Task: Create a due date automation trigger when advanced on, on the monday before a card is due add fields with custom field "Resume" set to a date more than 1 days ago at 11:00 AM.
Action: Mouse moved to (977, 79)
Screenshot: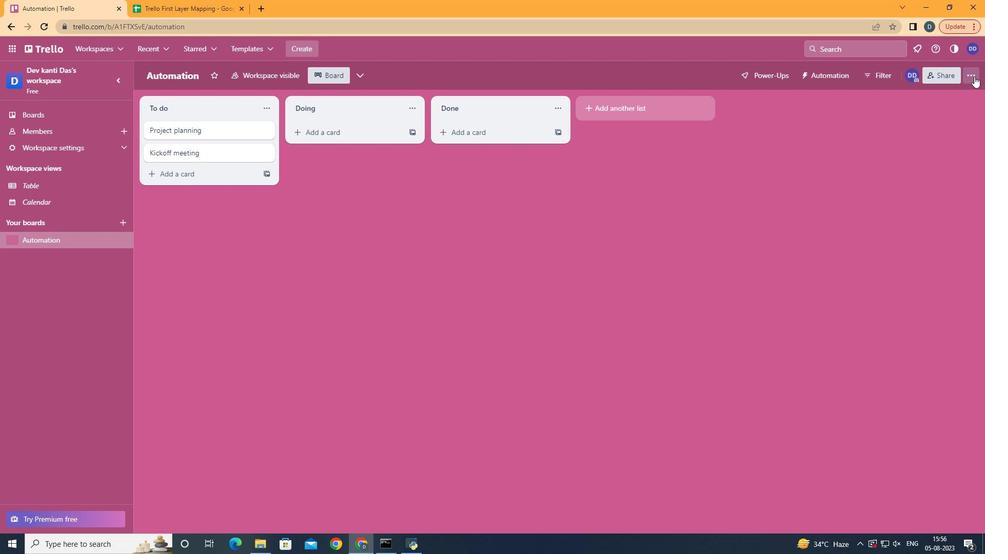 
Action: Mouse pressed left at (977, 79)
Screenshot: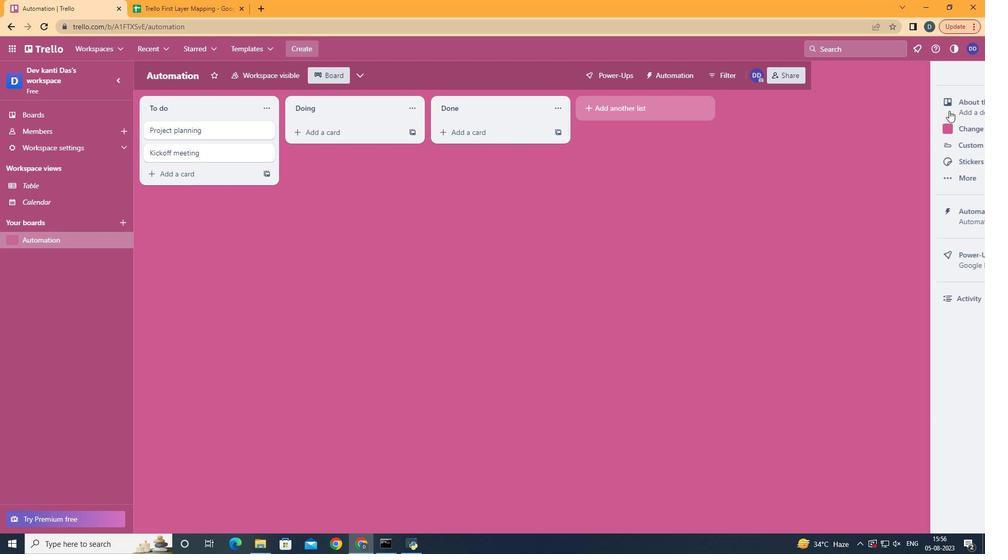 
Action: Mouse moved to (903, 211)
Screenshot: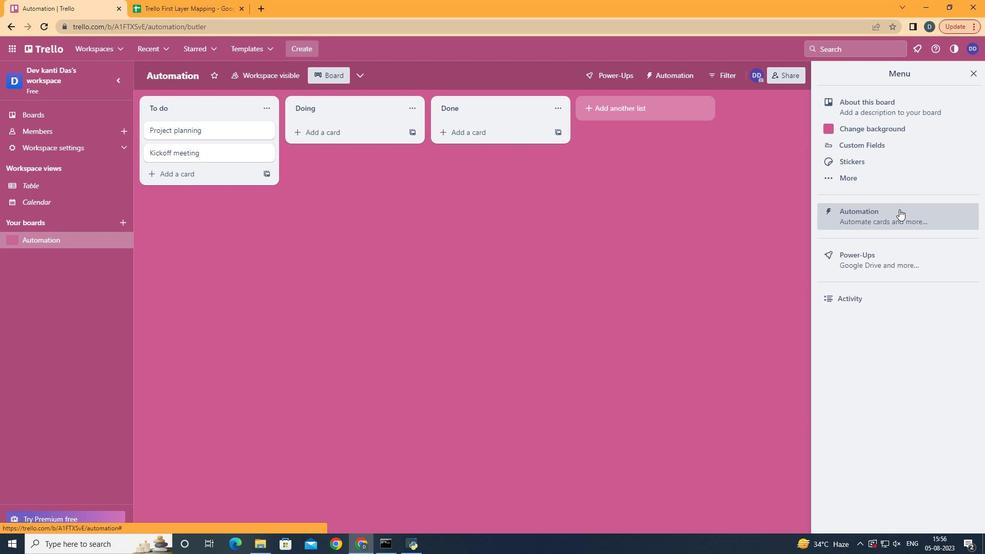 
Action: Mouse pressed left at (903, 211)
Screenshot: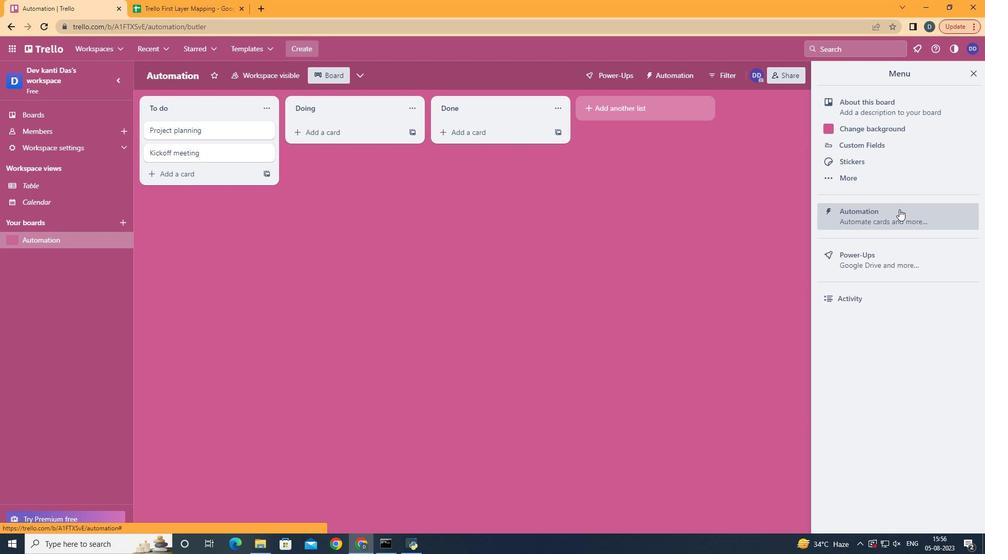 
Action: Mouse moved to (212, 207)
Screenshot: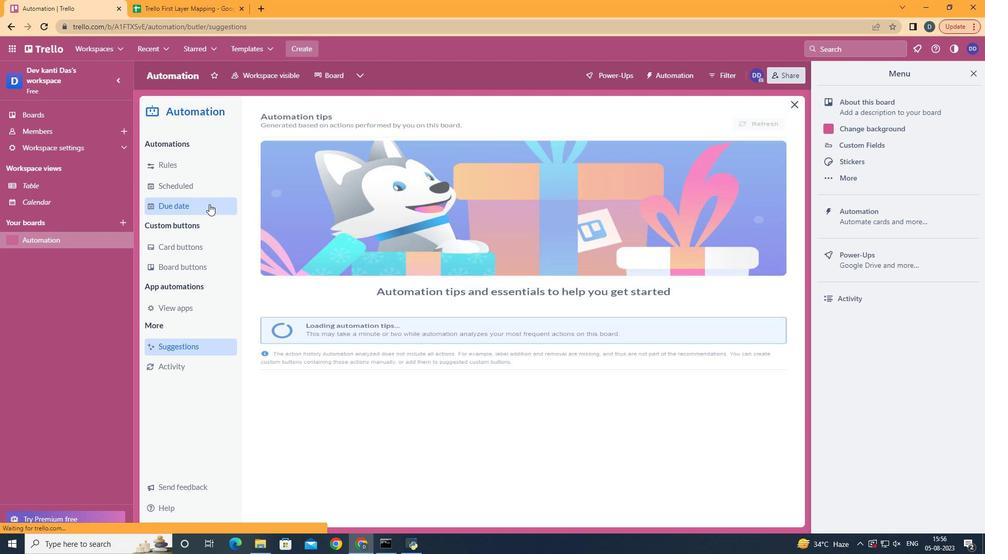 
Action: Mouse pressed left at (212, 207)
Screenshot: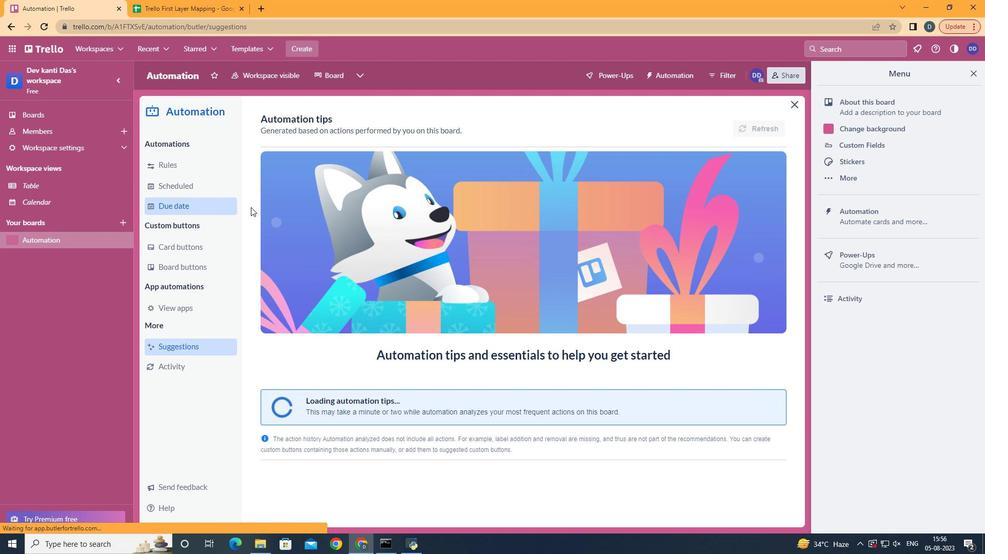 
Action: Mouse moved to (734, 126)
Screenshot: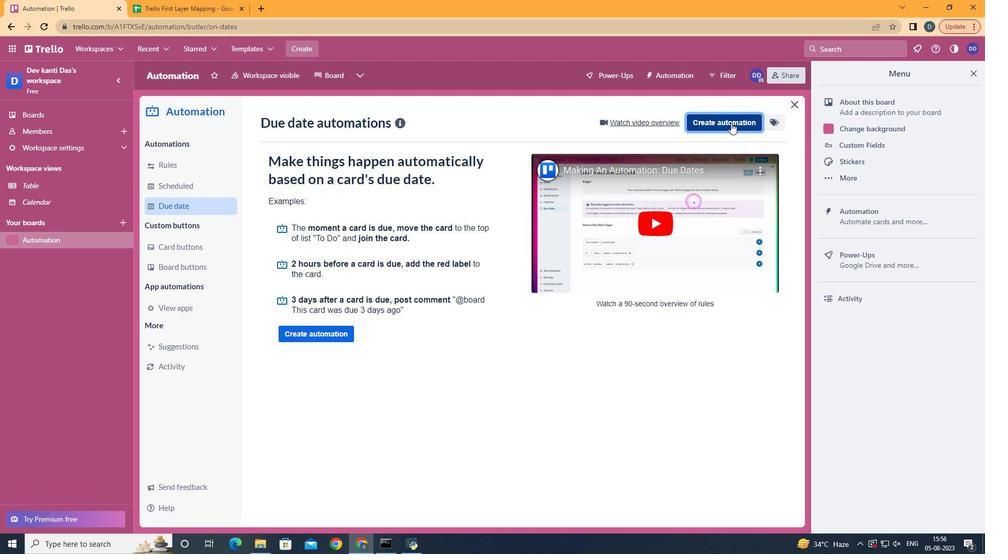 
Action: Mouse pressed left at (734, 126)
Screenshot: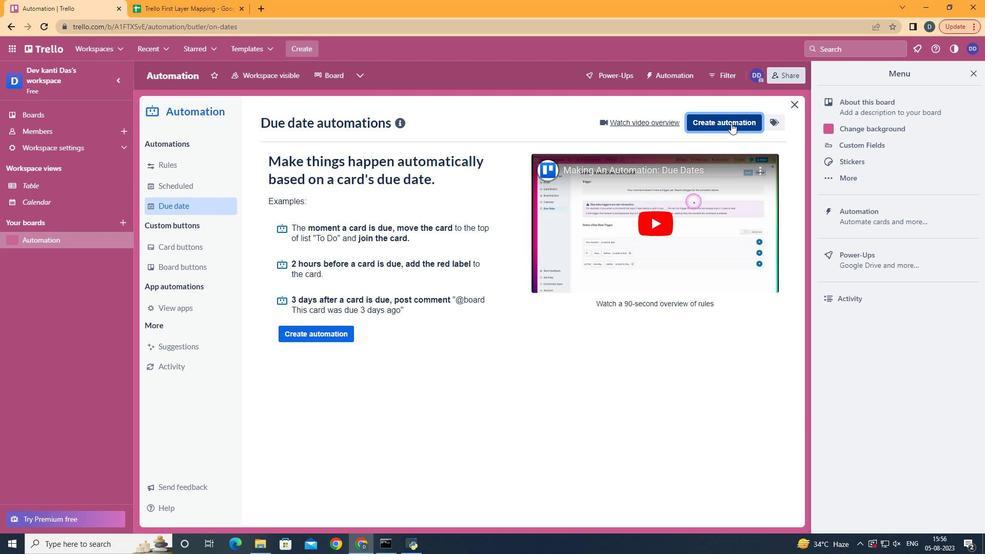 
Action: Mouse moved to (575, 218)
Screenshot: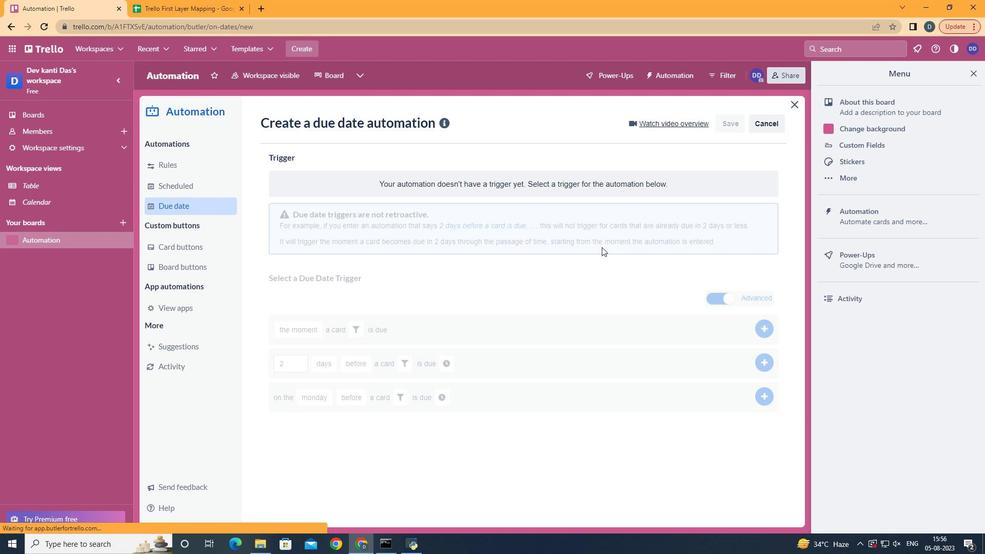 
Action: Mouse pressed left at (575, 218)
Screenshot: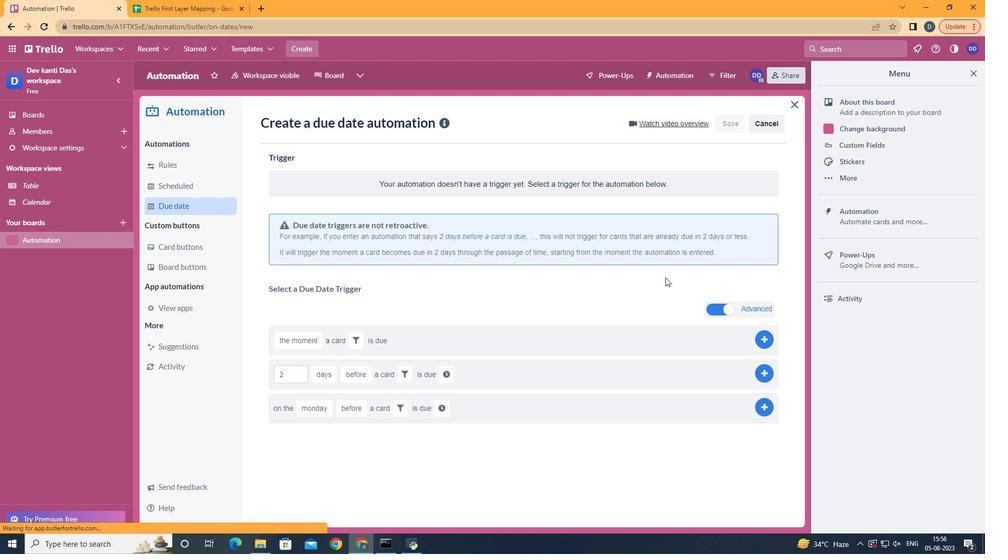 
Action: Mouse moved to (325, 278)
Screenshot: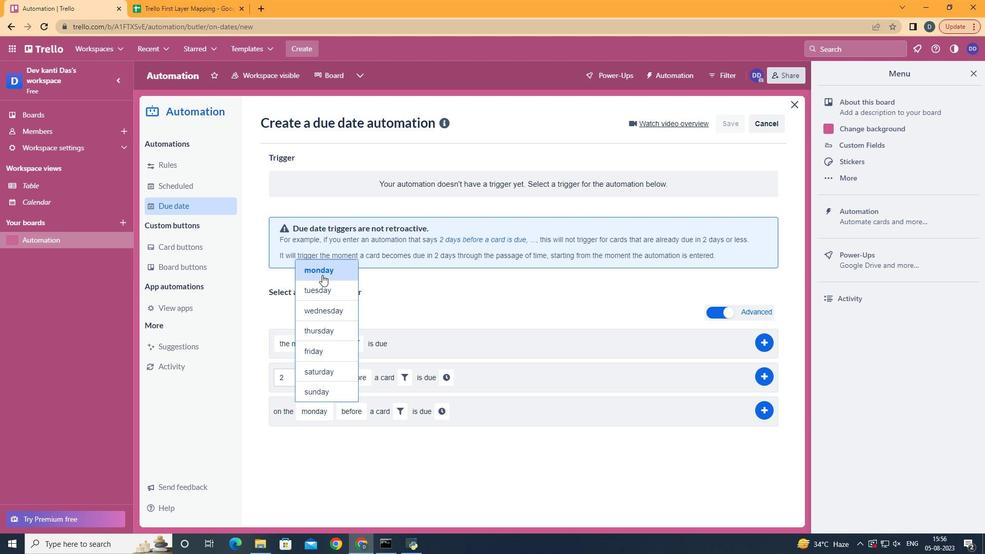 
Action: Mouse pressed left at (325, 278)
Screenshot: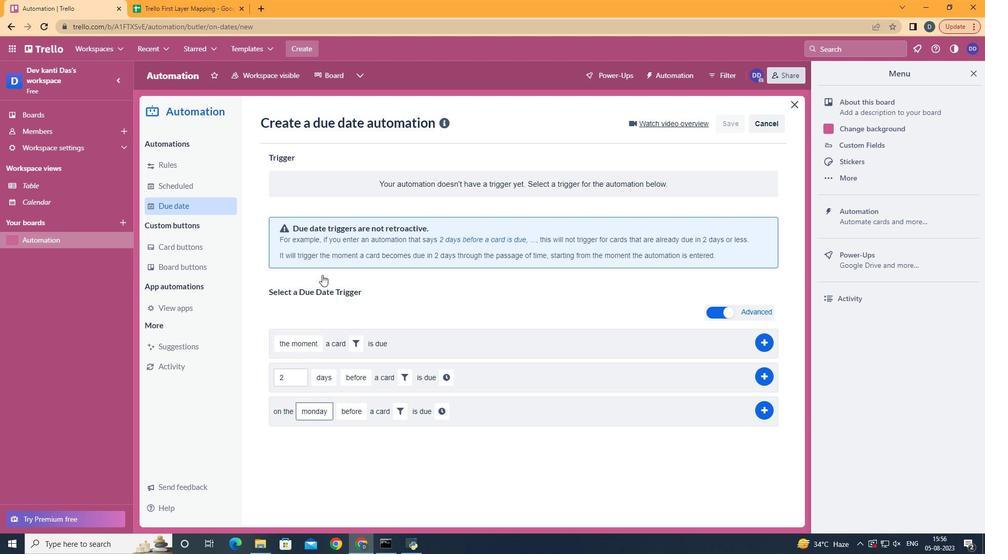 
Action: Mouse moved to (358, 429)
Screenshot: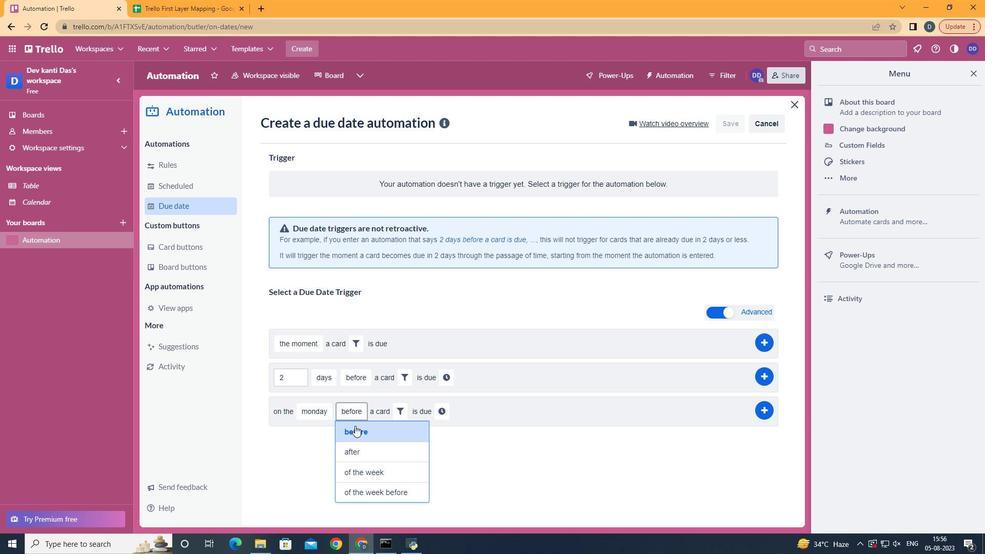 
Action: Mouse pressed left at (358, 429)
Screenshot: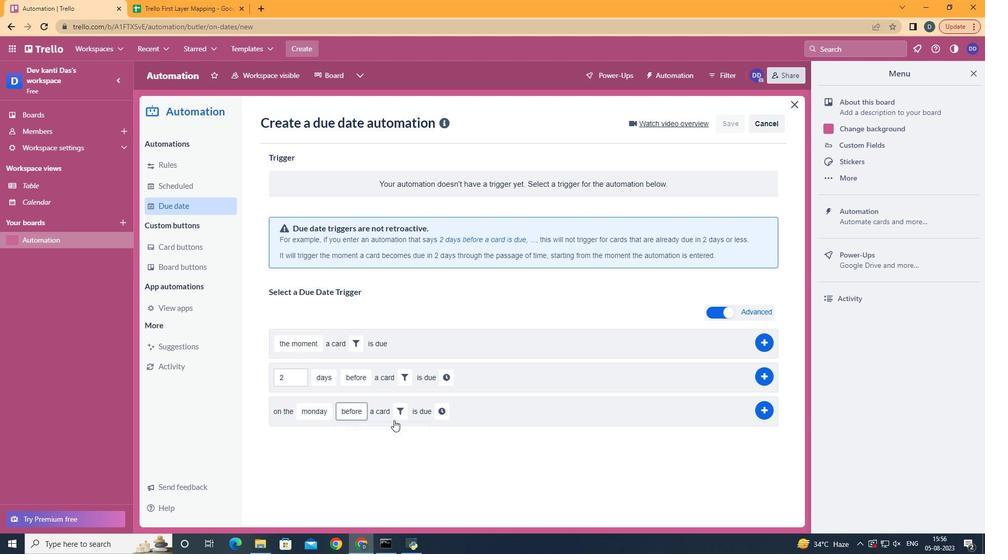 
Action: Mouse moved to (400, 422)
Screenshot: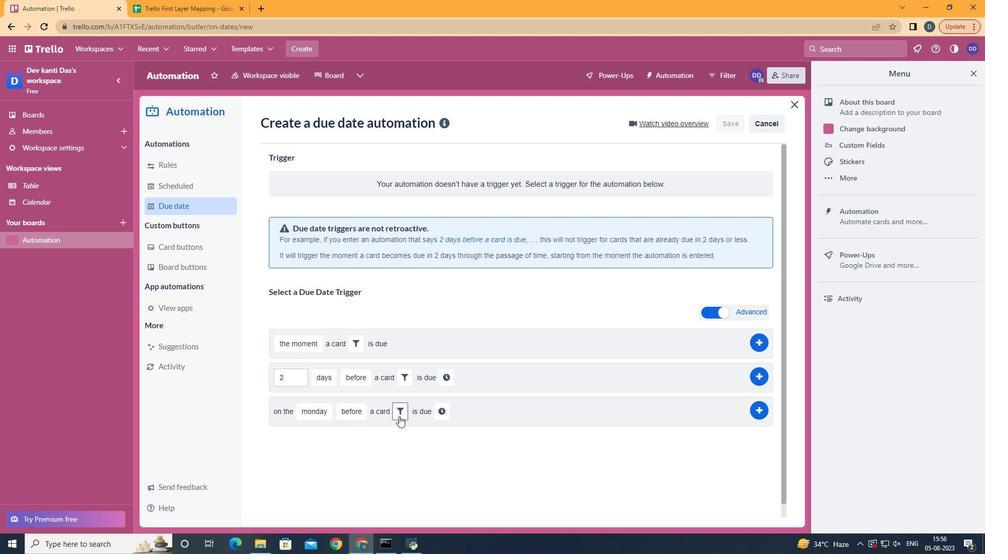 
Action: Mouse pressed left at (400, 422)
Screenshot: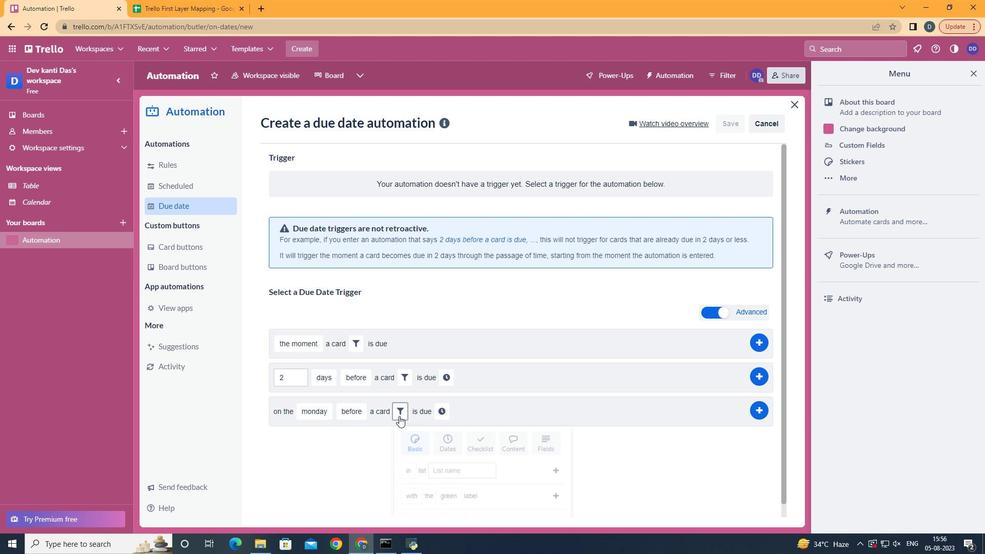 
Action: Mouse moved to (582, 449)
Screenshot: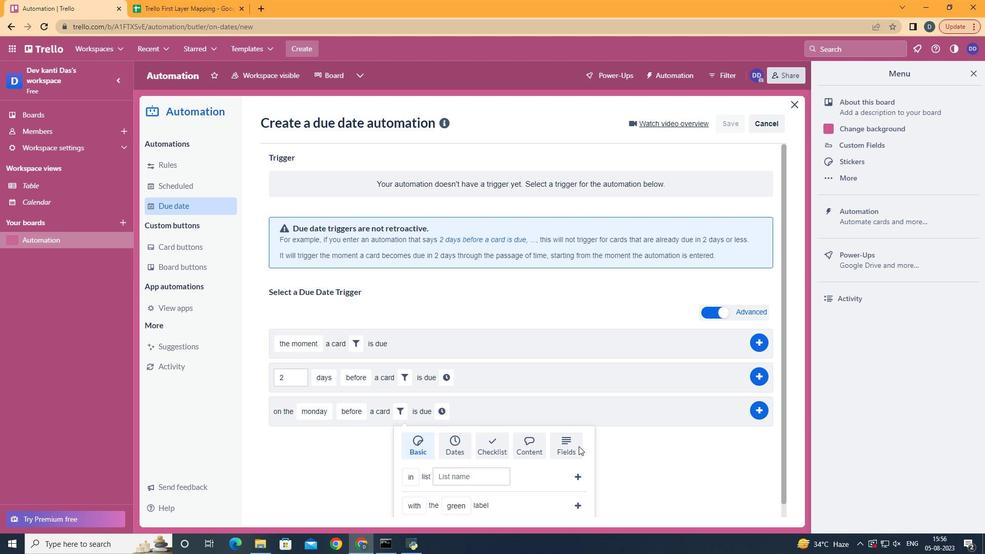 
Action: Mouse pressed left at (582, 449)
Screenshot: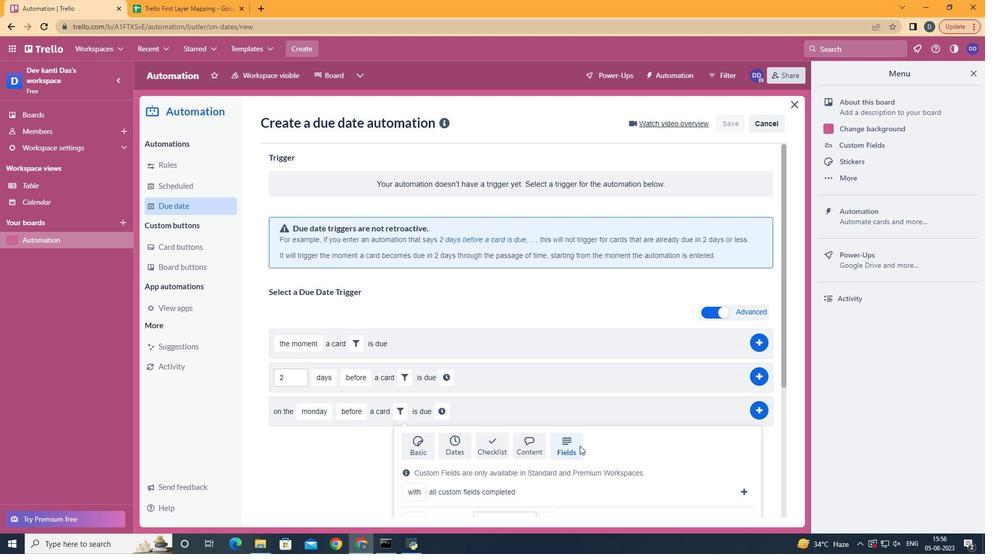 
Action: Mouse moved to (583, 449)
Screenshot: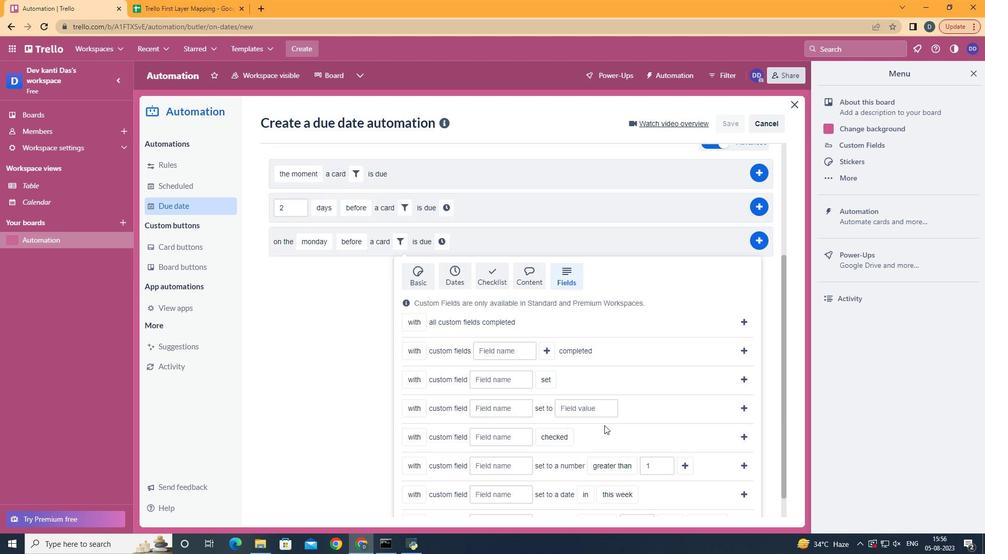 
Action: Mouse scrolled (583, 448) with delta (0, 0)
Screenshot: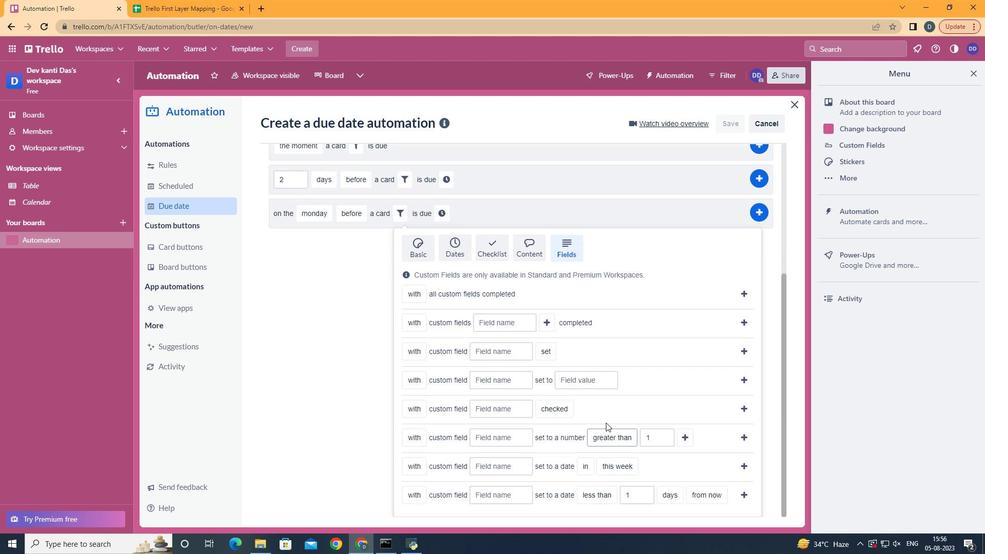 
Action: Mouse scrolled (583, 448) with delta (0, 0)
Screenshot: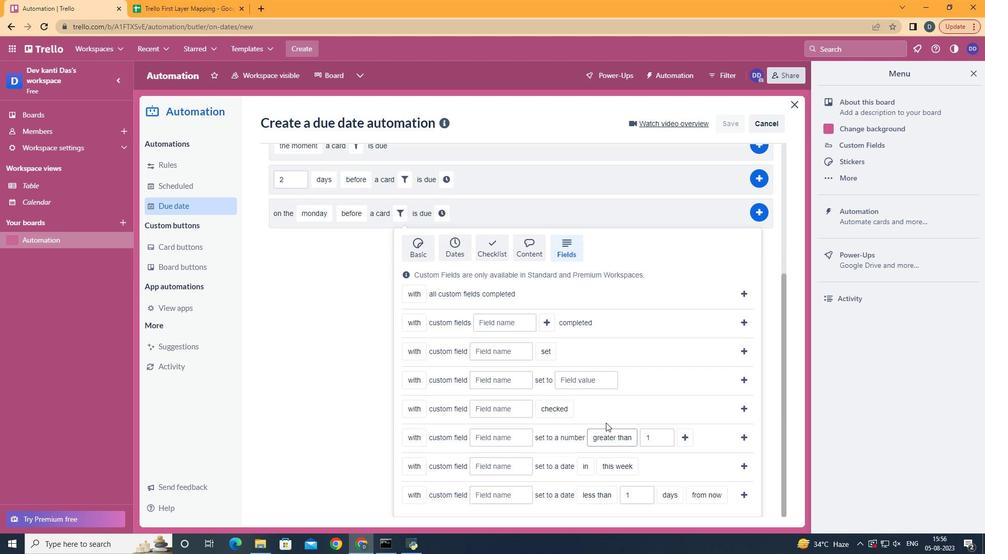
Action: Mouse scrolled (583, 448) with delta (0, 0)
Screenshot: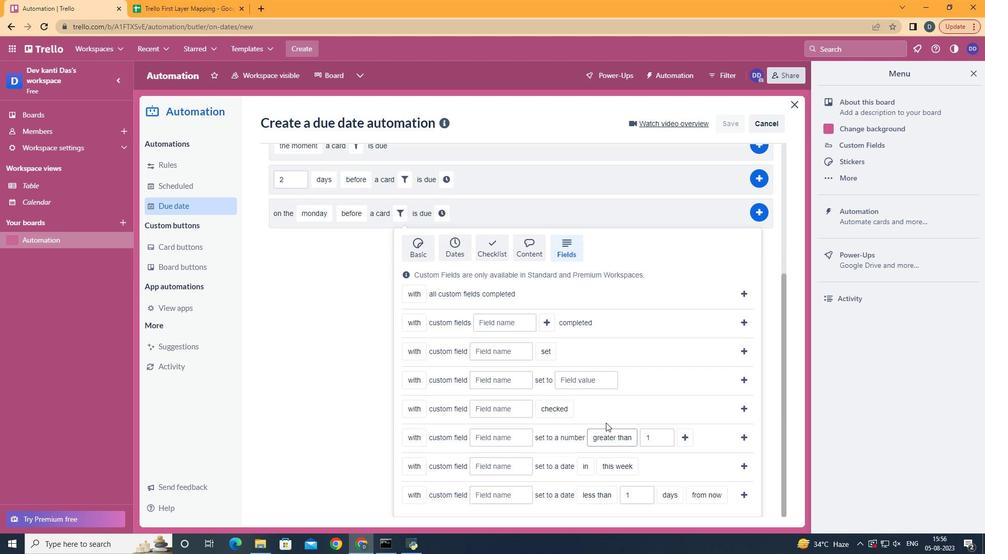 
Action: Mouse scrolled (583, 448) with delta (0, 0)
Screenshot: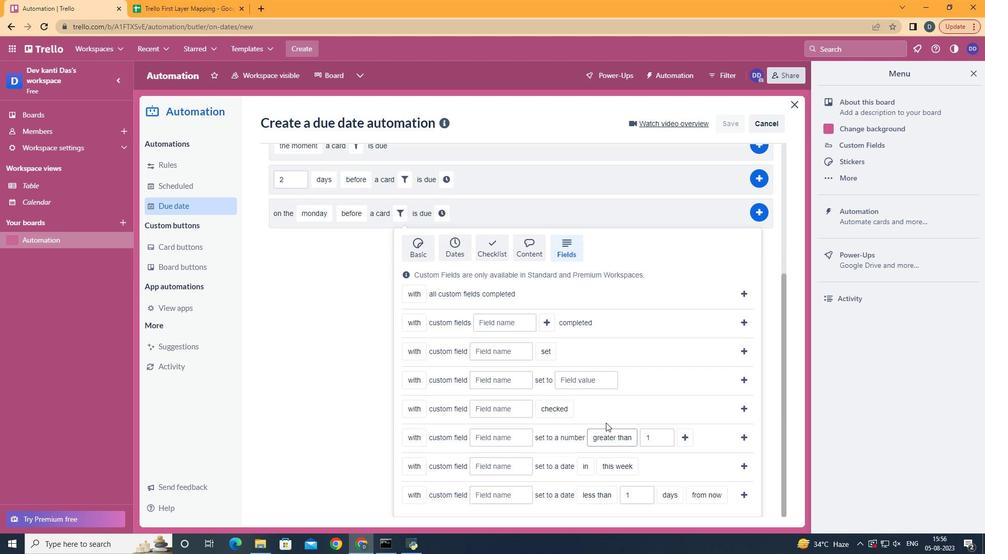 
Action: Mouse scrolled (583, 448) with delta (0, 0)
Screenshot: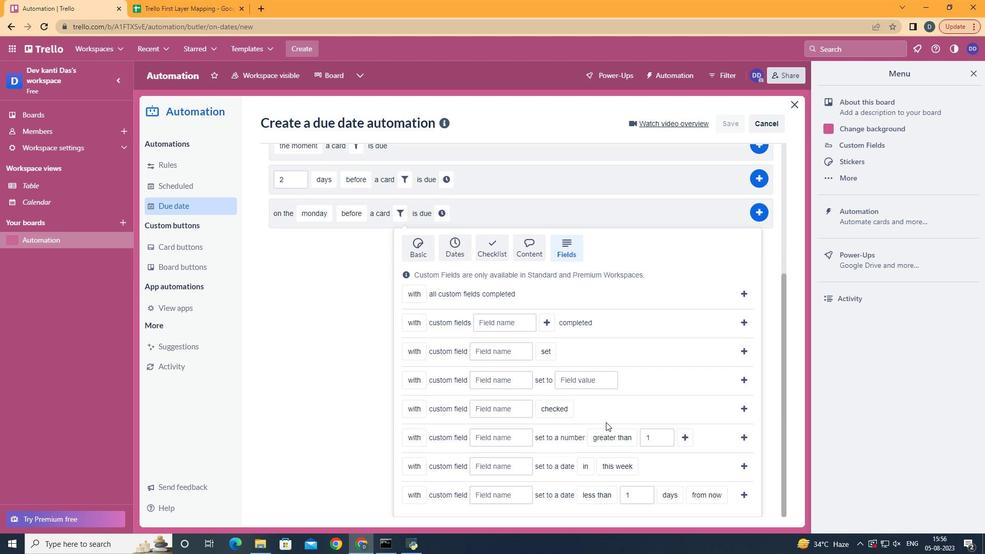 
Action: Mouse scrolled (583, 448) with delta (0, 0)
Screenshot: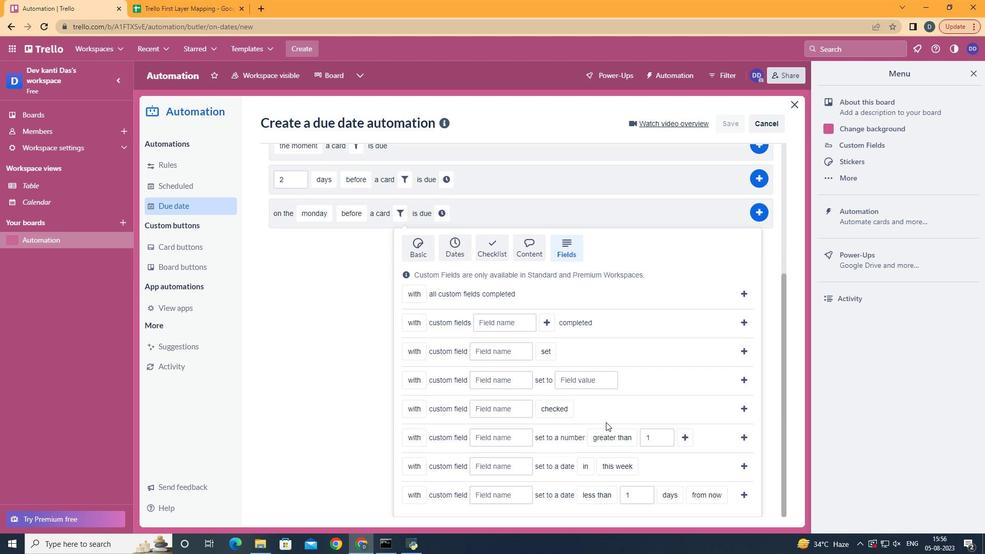 
Action: Mouse scrolled (583, 448) with delta (0, 0)
Screenshot: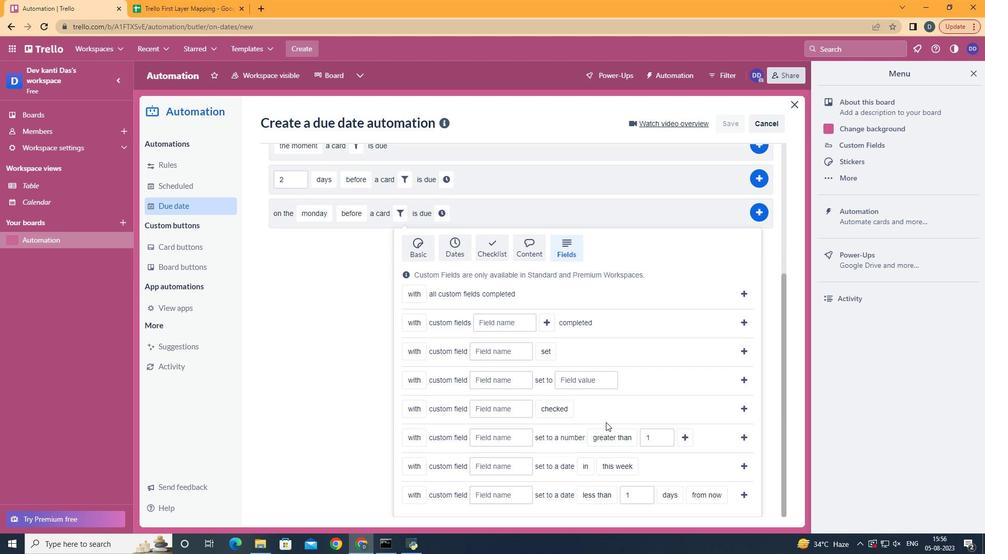 
Action: Mouse moved to (431, 456)
Screenshot: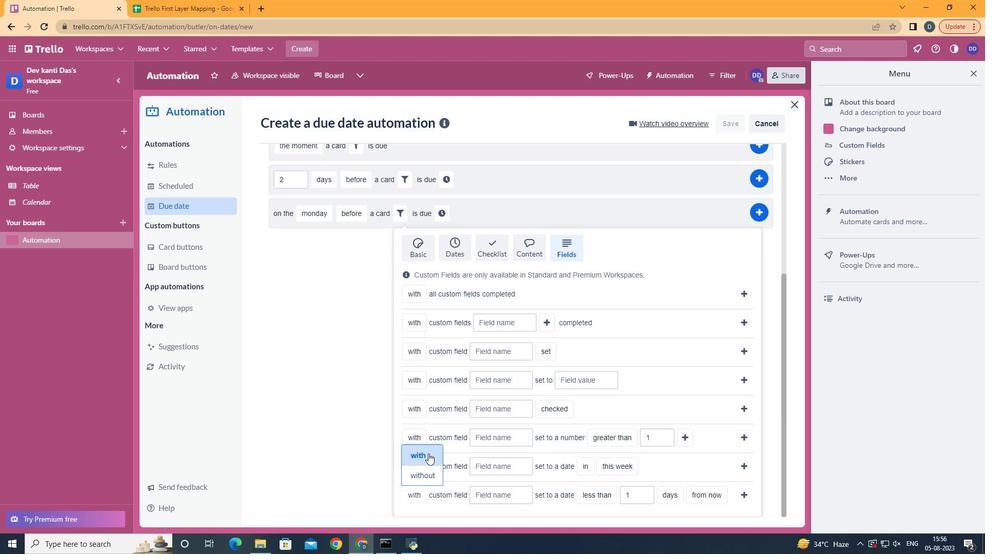 
Action: Mouse pressed left at (431, 456)
Screenshot: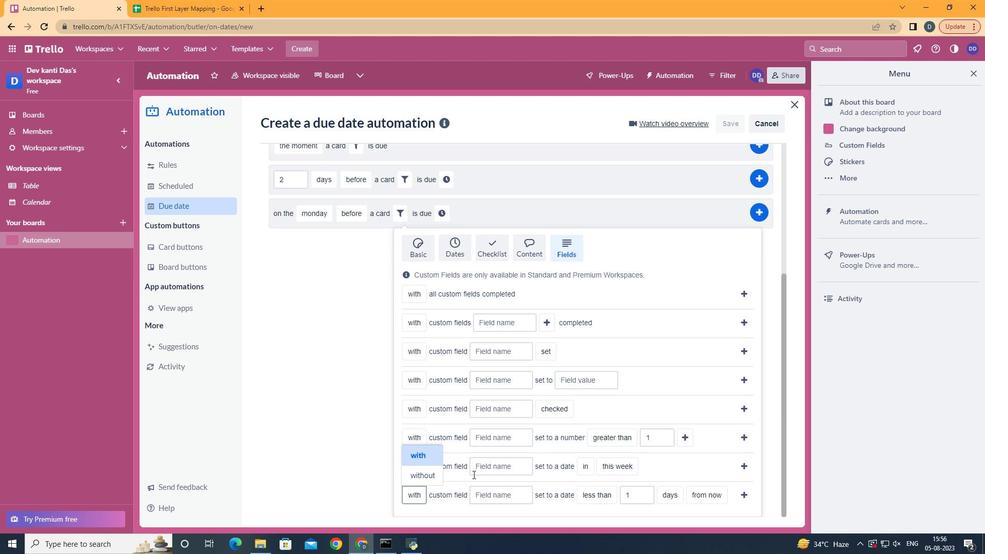 
Action: Mouse moved to (489, 495)
Screenshot: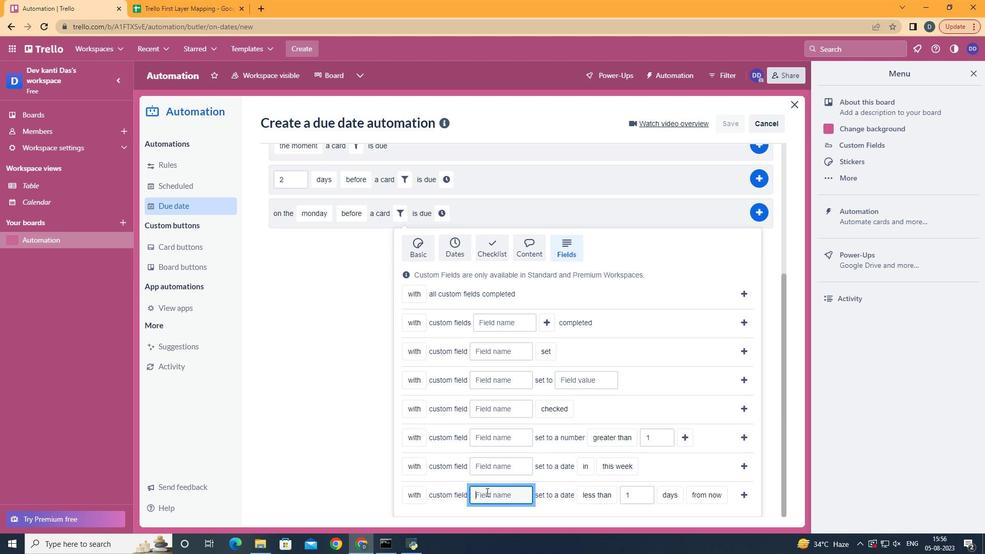 
Action: Mouse pressed left at (489, 495)
Screenshot: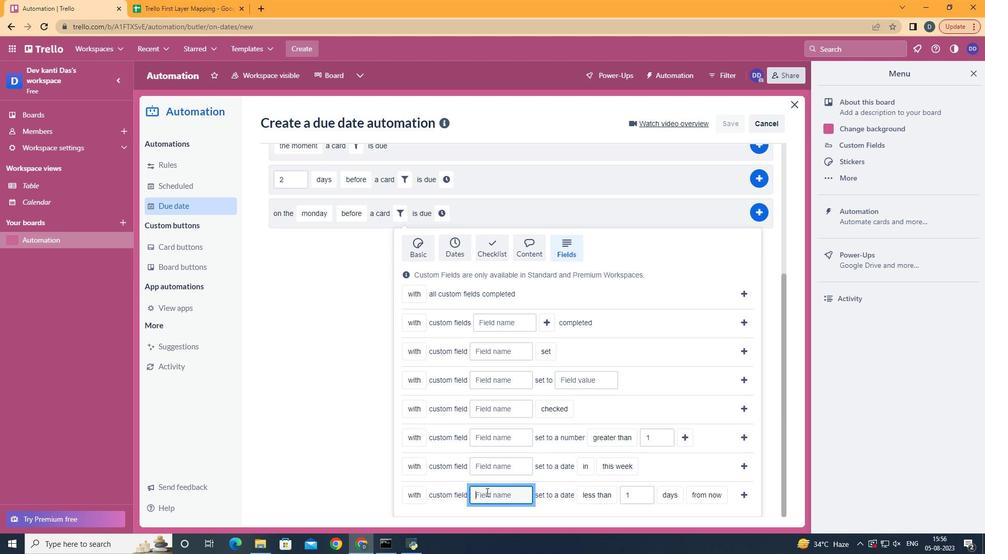 
Action: Key pressed <Key.shift>Resume
Screenshot: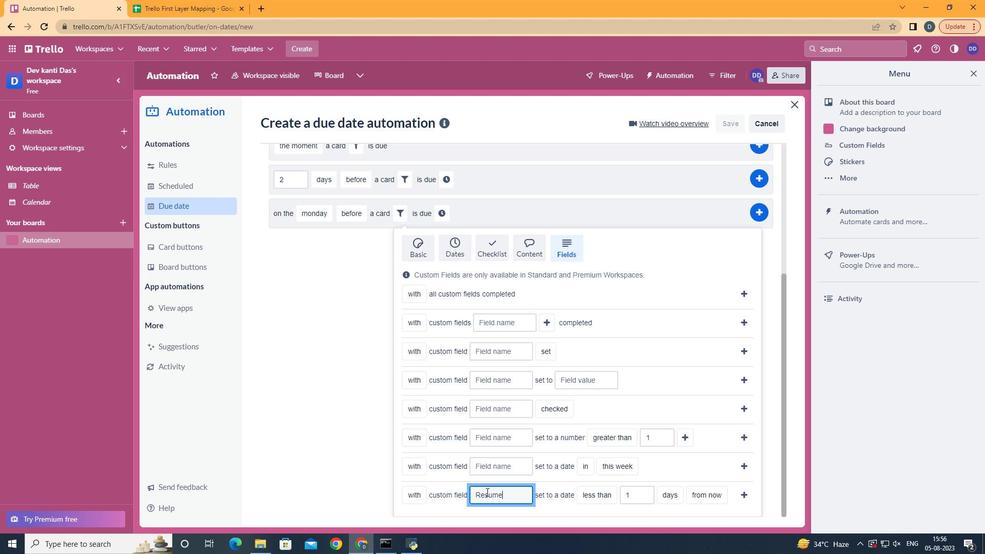 
Action: Mouse moved to (610, 452)
Screenshot: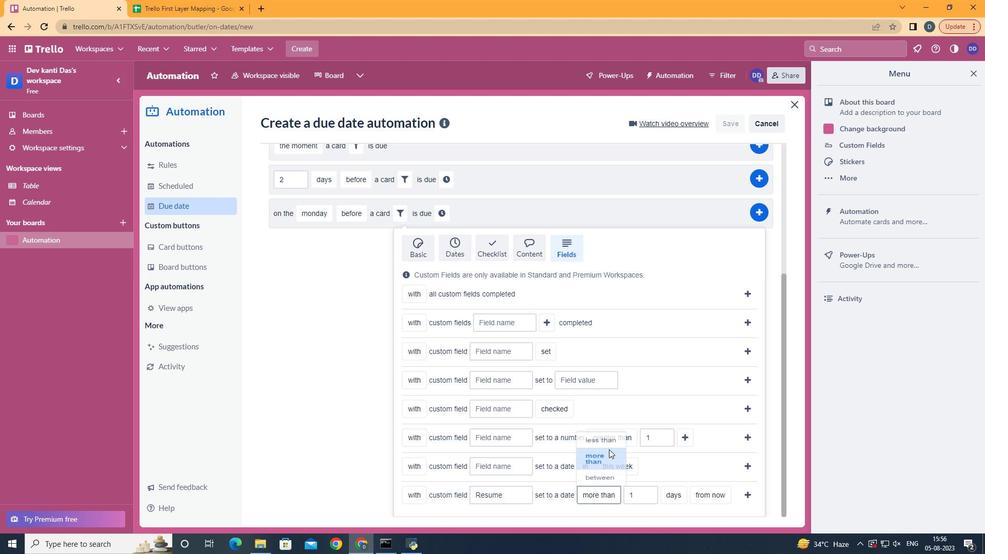 
Action: Mouse pressed left at (610, 452)
Screenshot: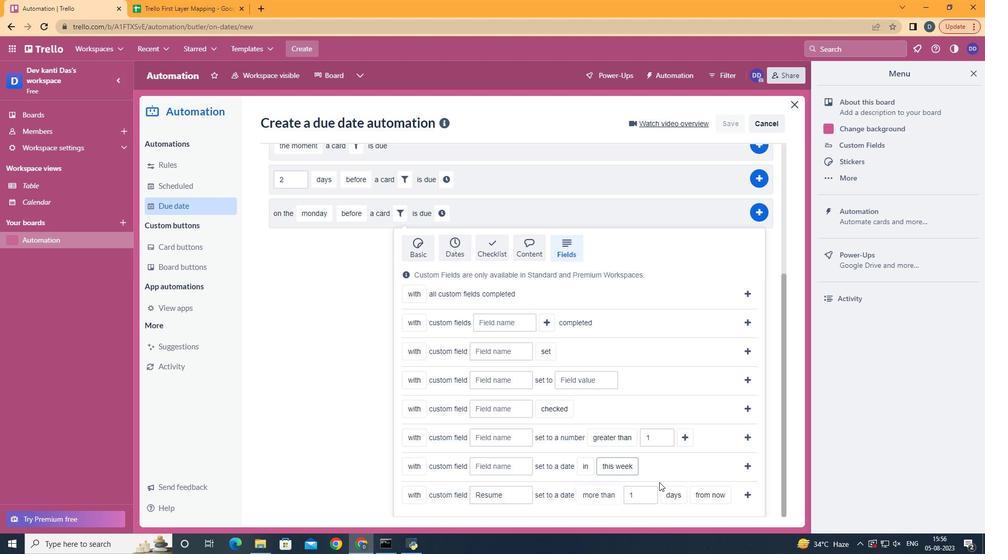 
Action: Mouse moved to (685, 458)
Screenshot: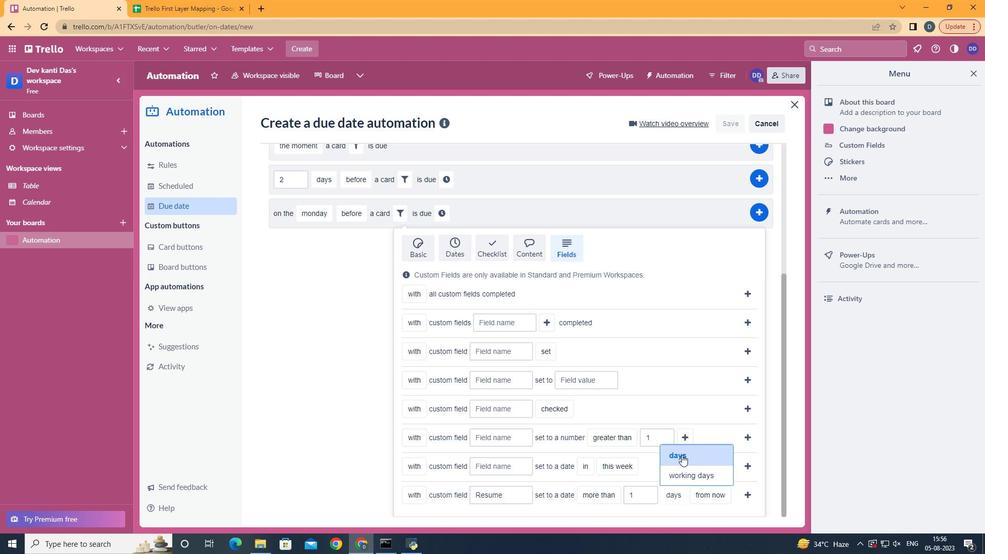 
Action: Mouse pressed left at (685, 458)
Screenshot: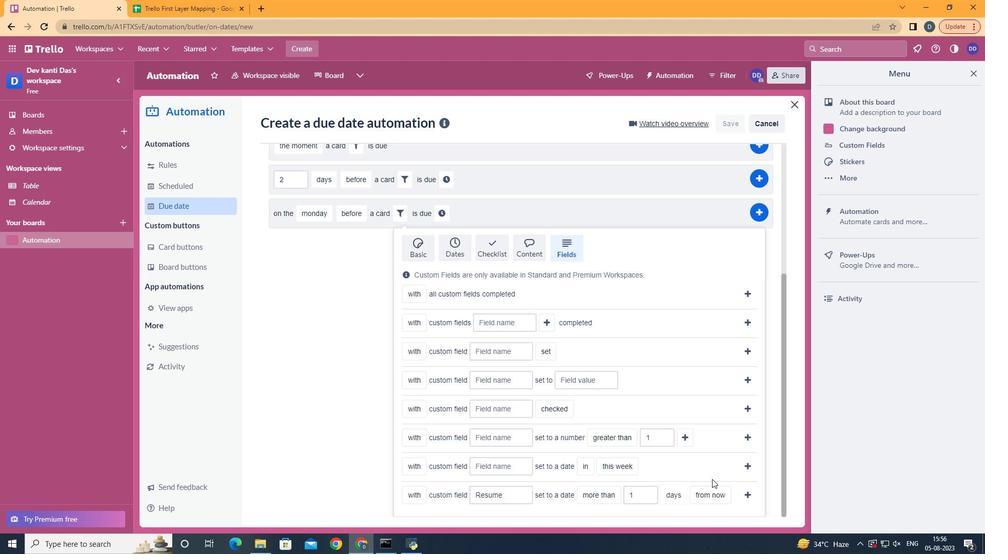 
Action: Mouse moved to (723, 477)
Screenshot: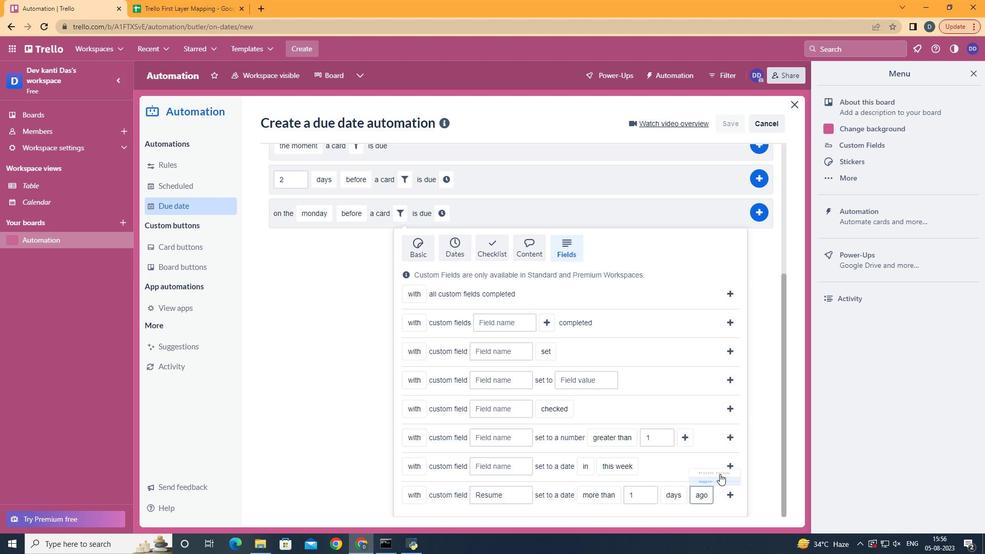 
Action: Mouse pressed left at (723, 477)
Screenshot: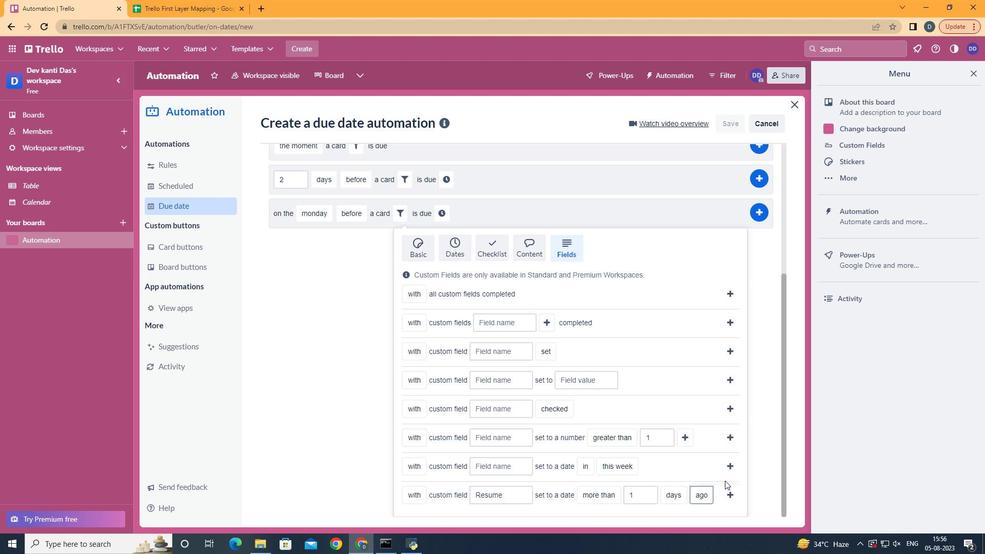 
Action: Mouse moved to (732, 497)
Screenshot: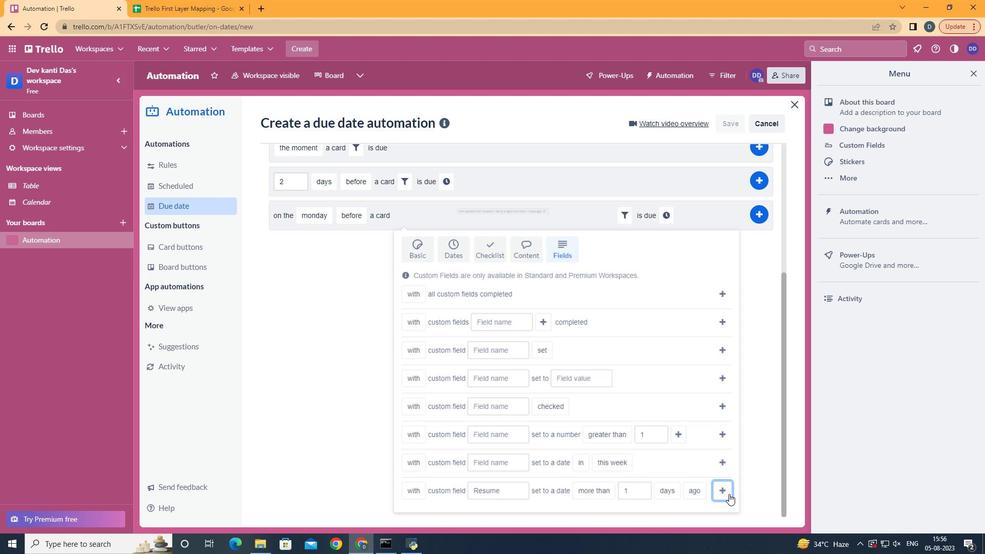 
Action: Mouse pressed left at (732, 497)
Screenshot: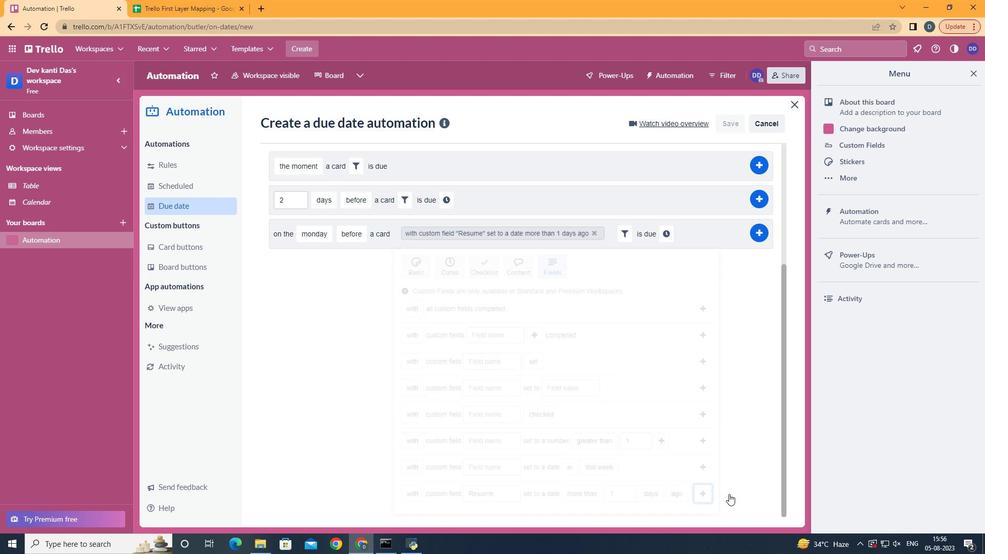 
Action: Mouse moved to (667, 408)
Screenshot: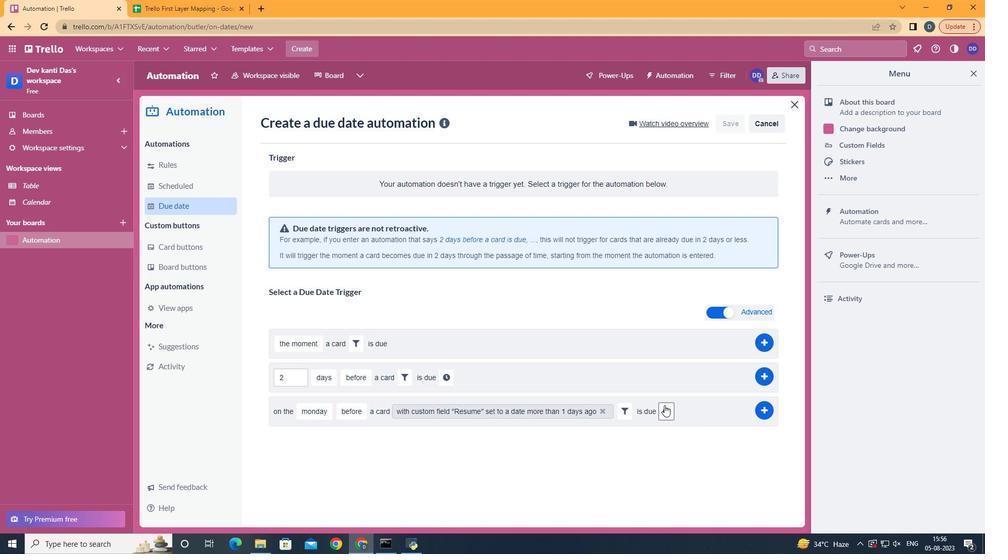 
Action: Mouse pressed left at (667, 408)
Screenshot: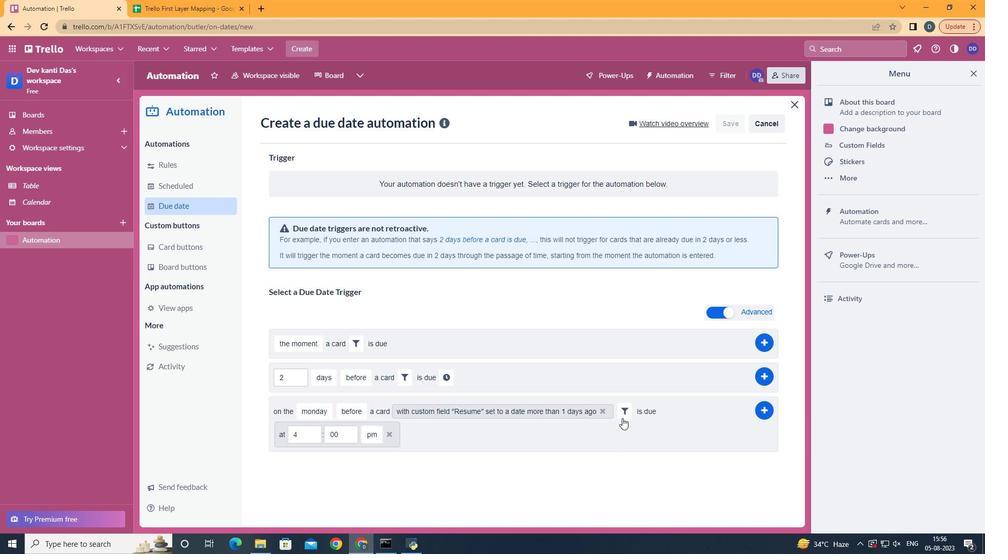 
Action: Mouse moved to (308, 436)
Screenshot: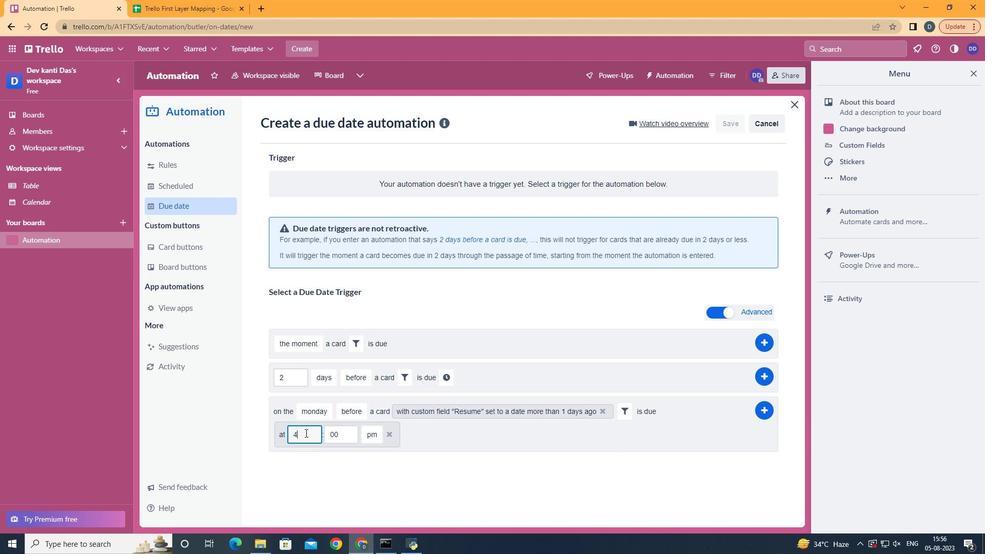 
Action: Mouse pressed left at (308, 436)
Screenshot: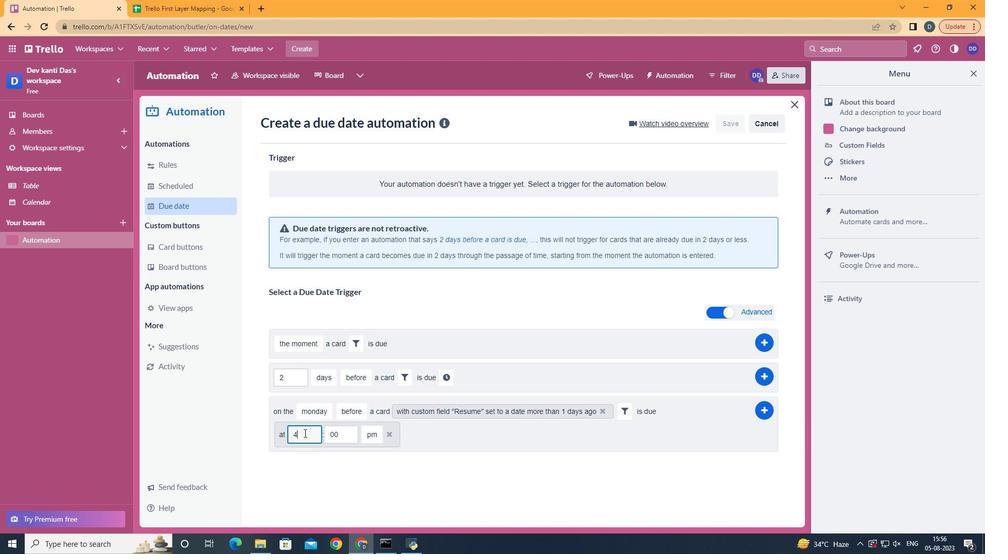 
Action: Mouse moved to (307, 436)
Screenshot: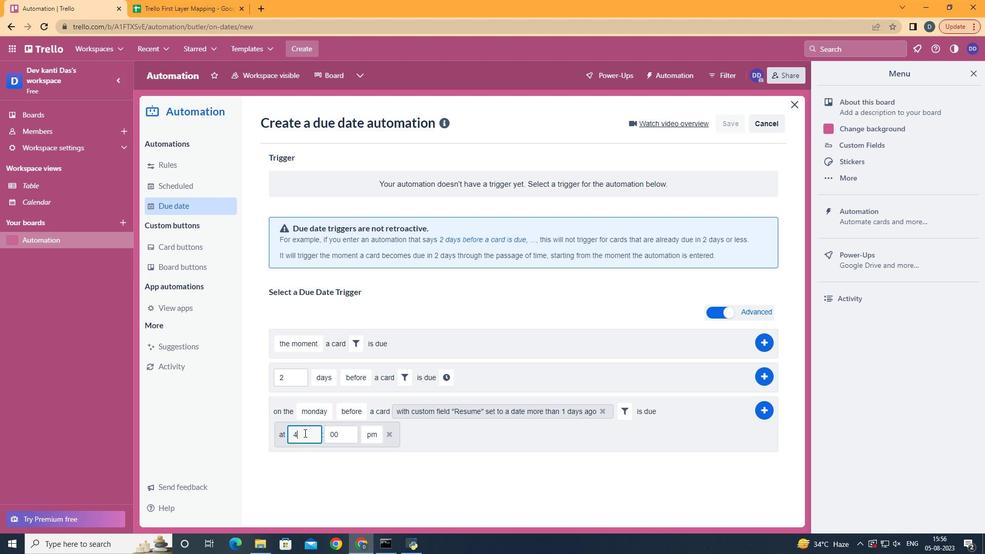 
Action: Key pressed <Key.backspace>11
Screenshot: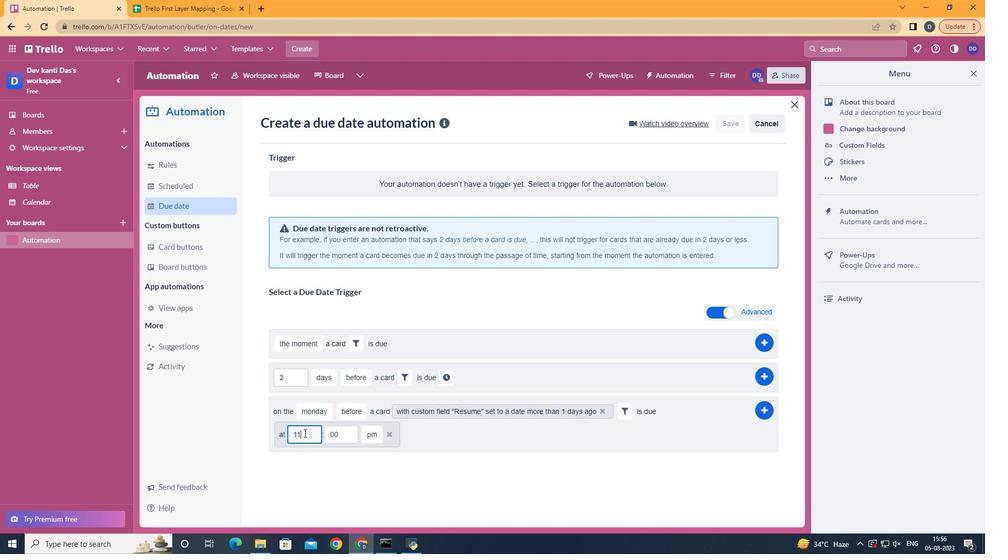 
Action: Mouse moved to (376, 455)
Screenshot: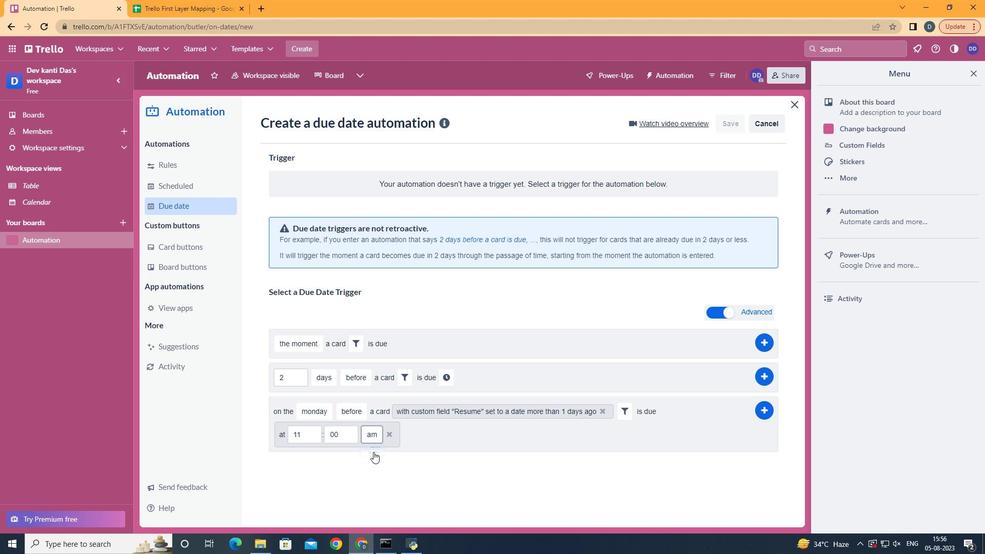
Action: Mouse pressed left at (376, 455)
Screenshot: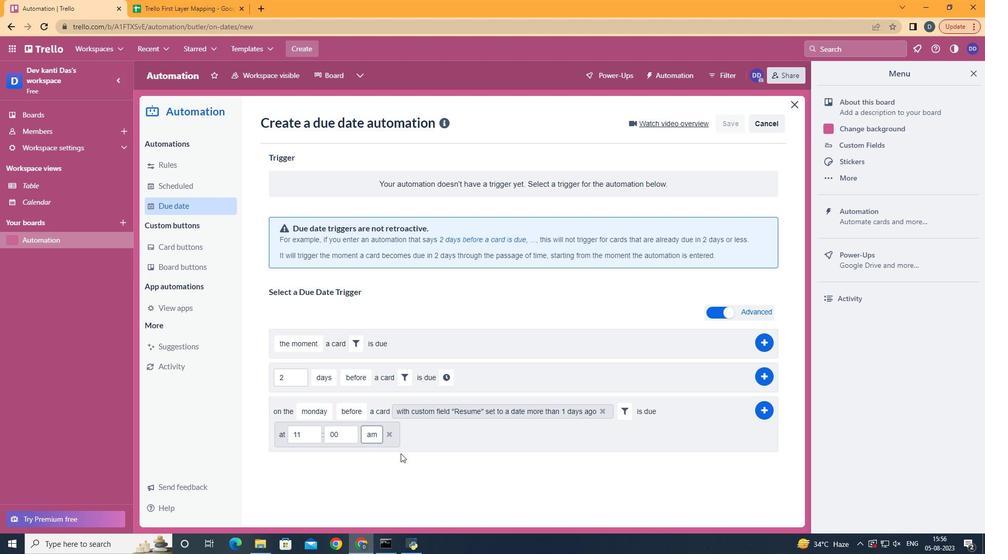 
Action: Mouse moved to (776, 412)
Screenshot: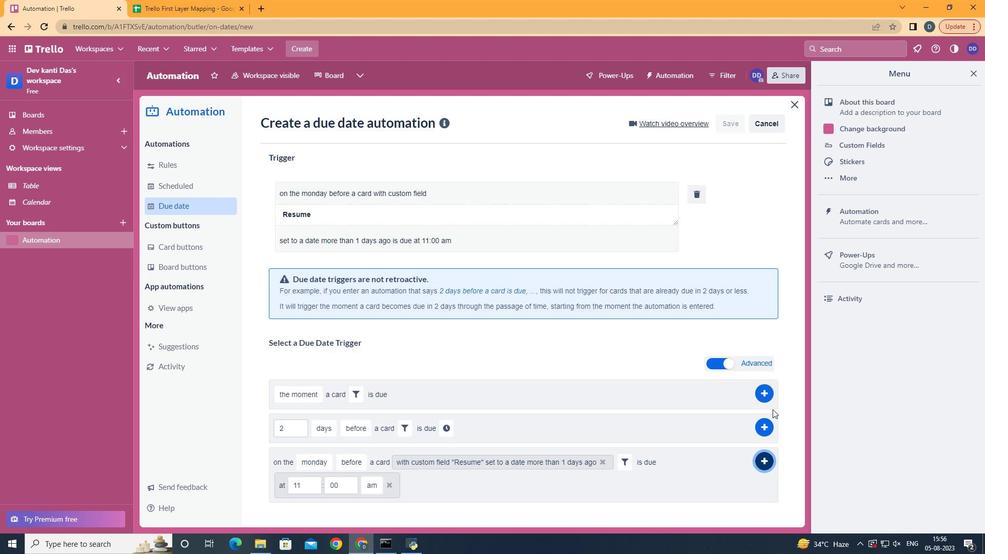 
Action: Mouse pressed left at (776, 412)
Screenshot: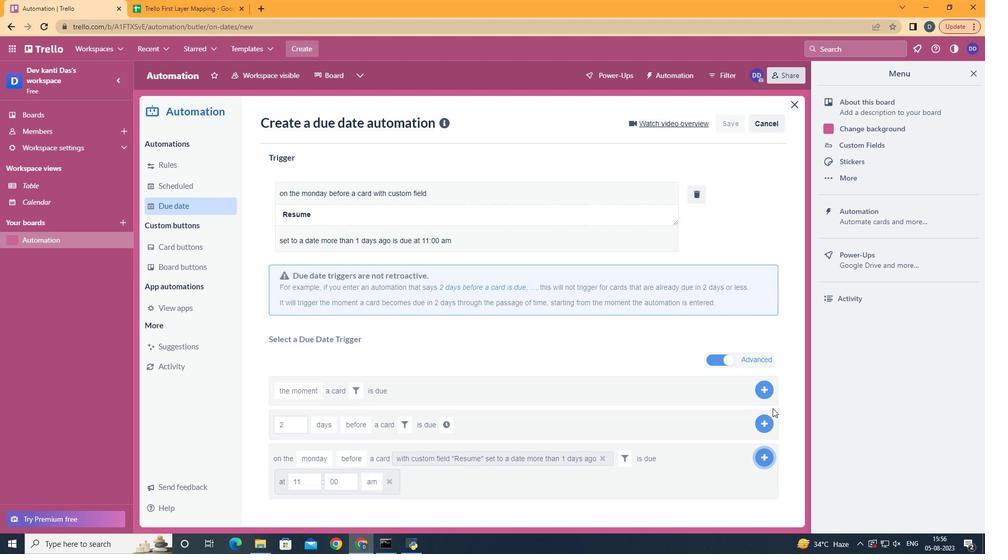
Action: Mouse moved to (452, 232)
Screenshot: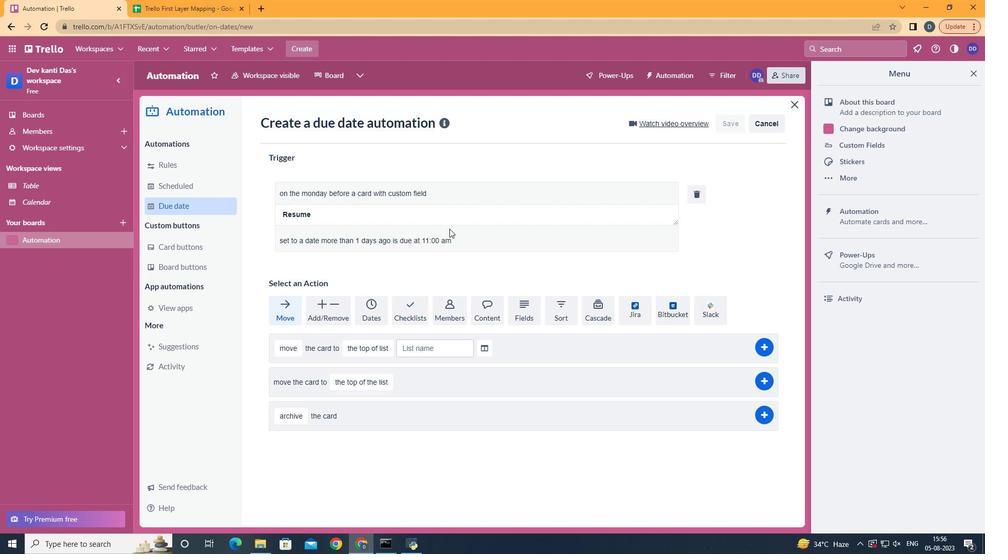 
